 Task: Create a due date automation trigger when advanced on, on the tuesday of the week a card is due add fields without custom field "Resume" set to a number greater or equal to 1 and greater than 10 at 11:00 AM.
Action: Mouse moved to (1059, 98)
Screenshot: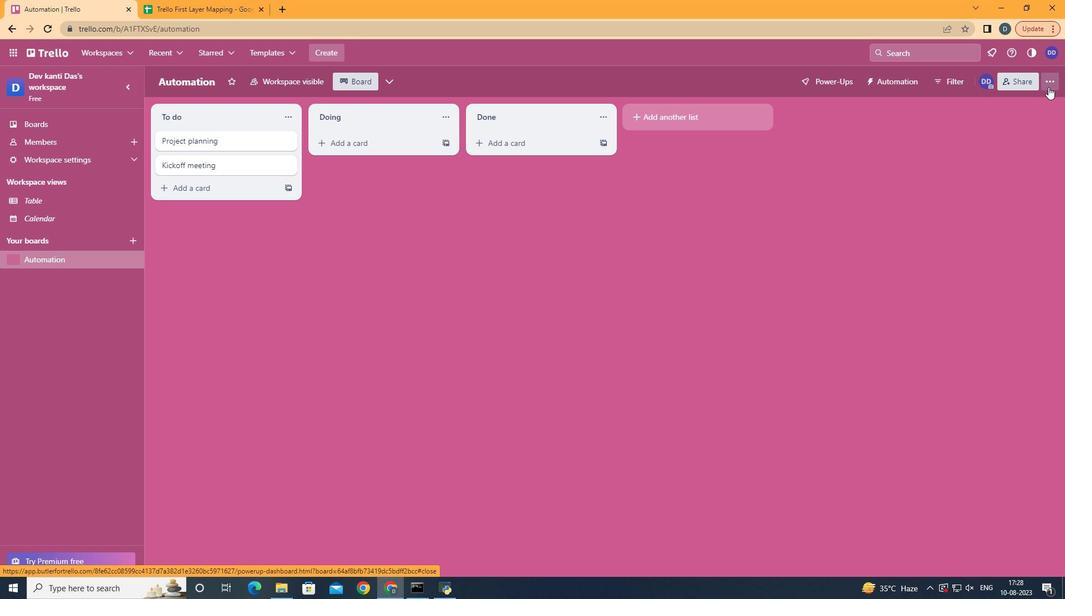 
Action: Mouse pressed left at (1059, 98)
Screenshot: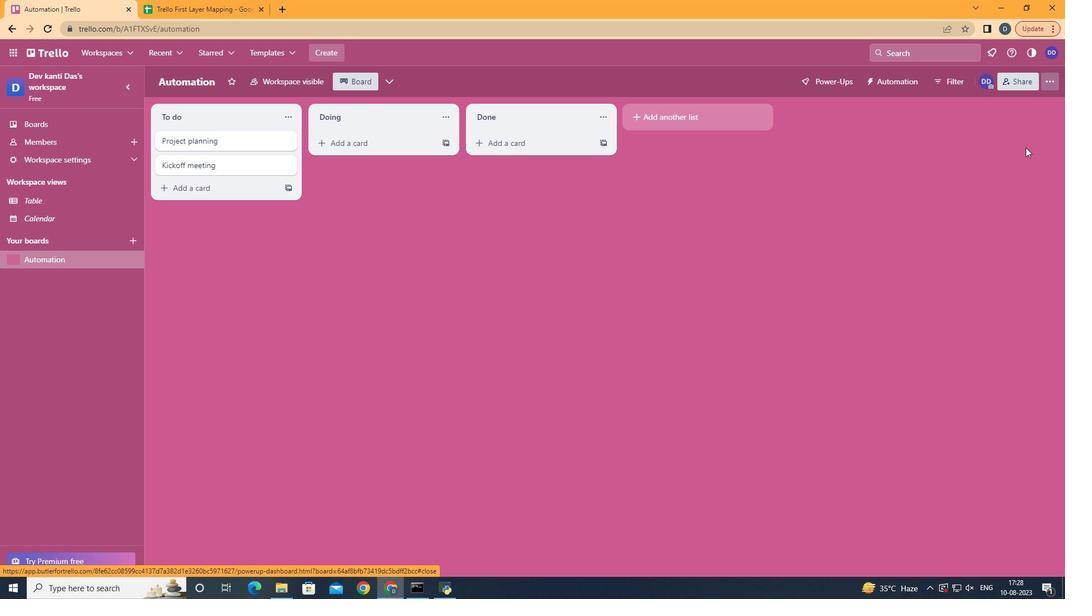 
Action: Mouse moved to (986, 251)
Screenshot: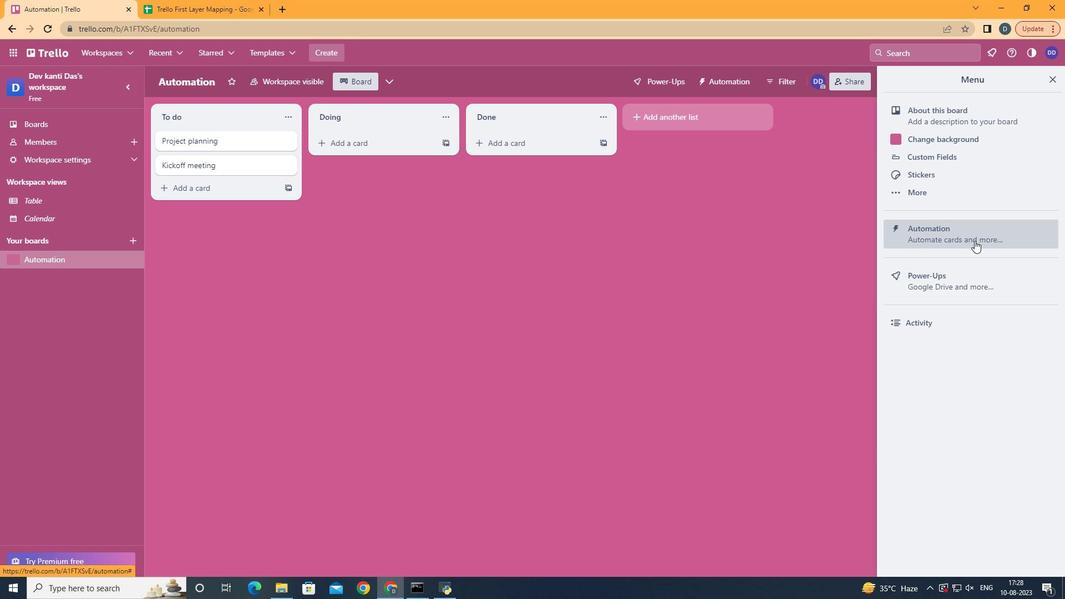 
Action: Mouse pressed left at (986, 251)
Screenshot: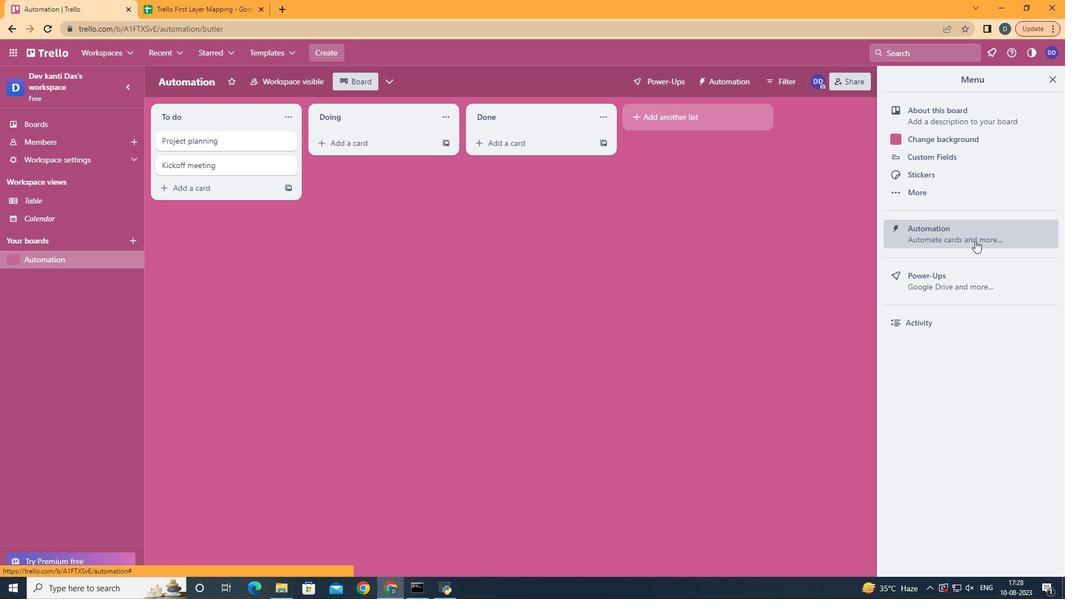 
Action: Mouse moved to (234, 237)
Screenshot: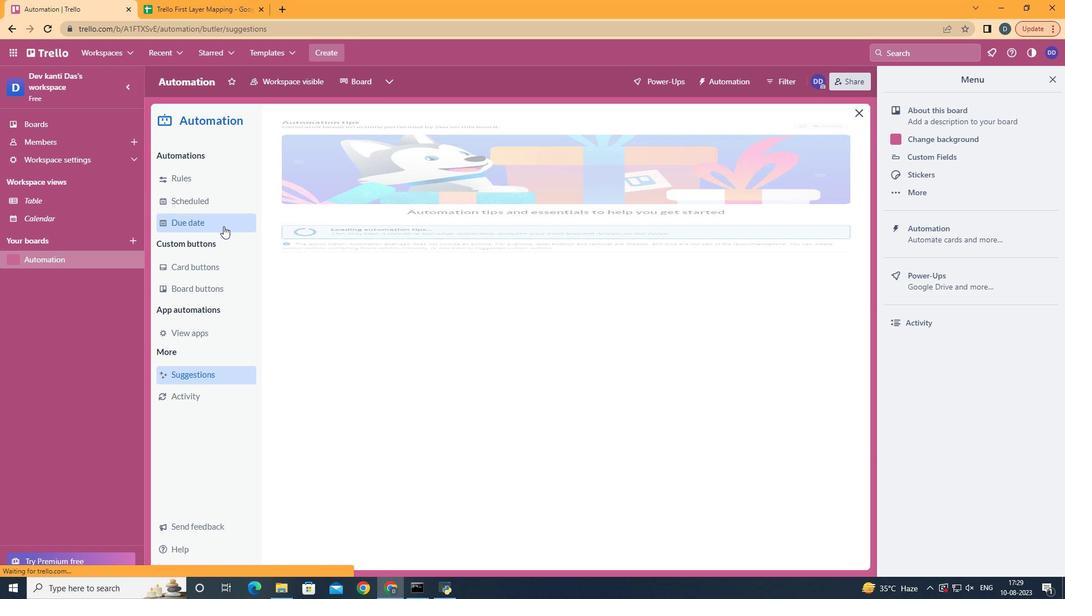 
Action: Mouse pressed left at (234, 237)
Screenshot: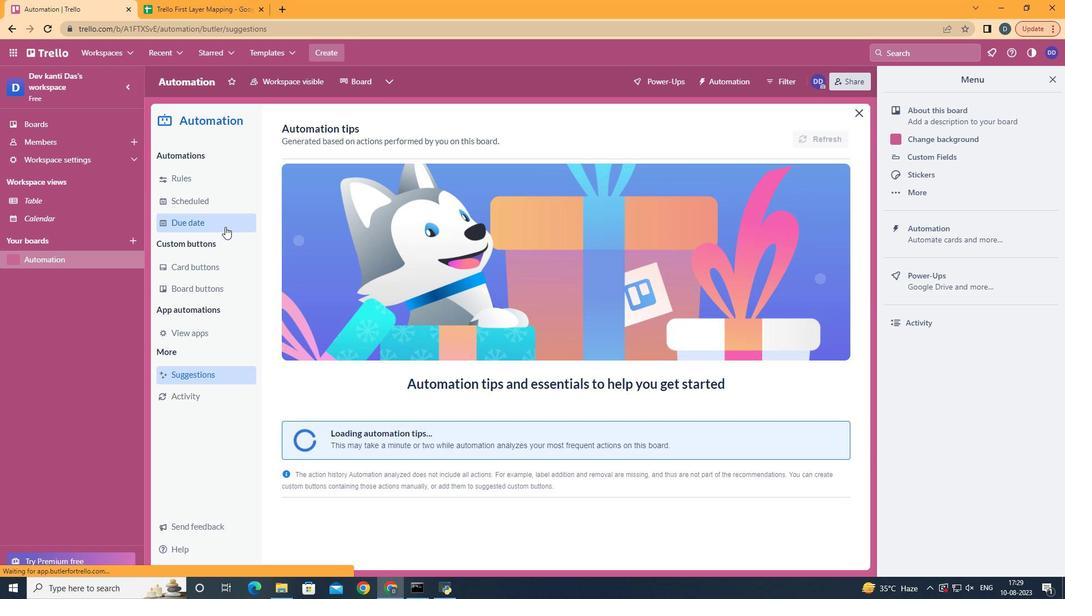 
Action: Mouse moved to (772, 145)
Screenshot: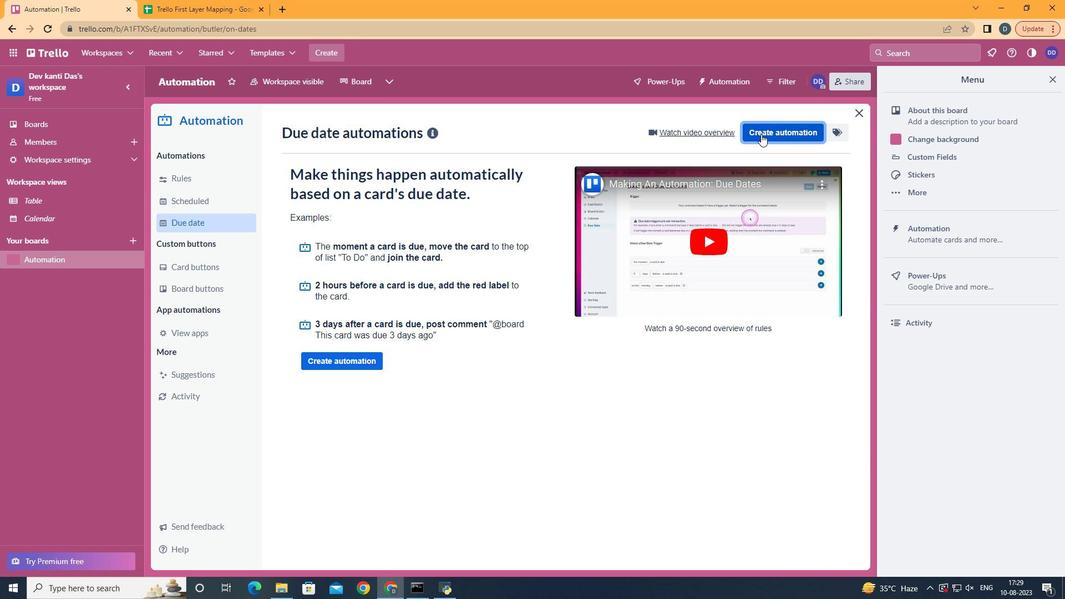 
Action: Mouse pressed left at (772, 145)
Screenshot: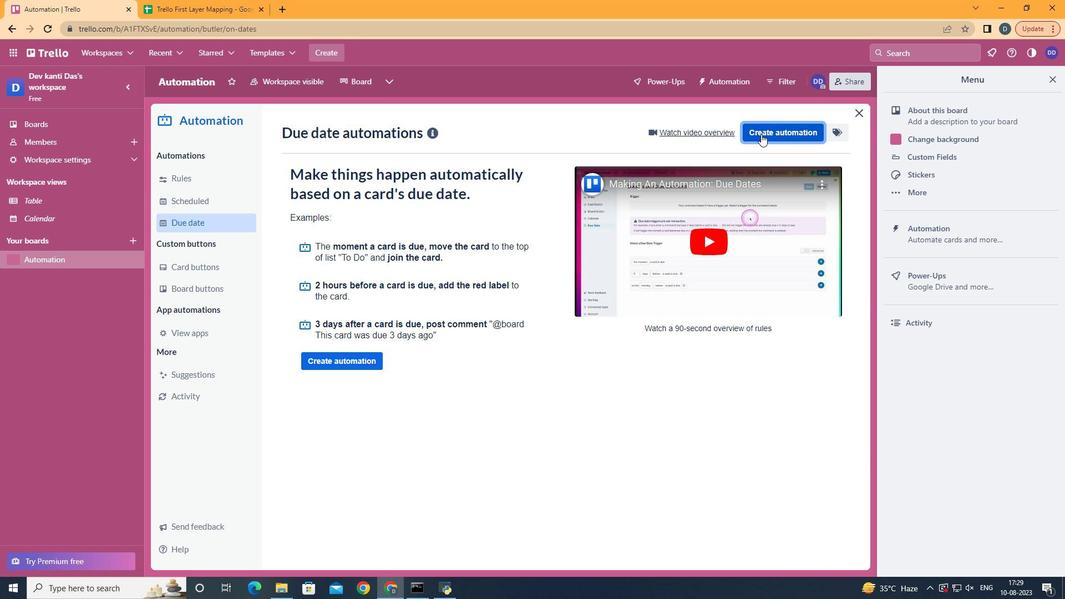 
Action: Mouse moved to (610, 241)
Screenshot: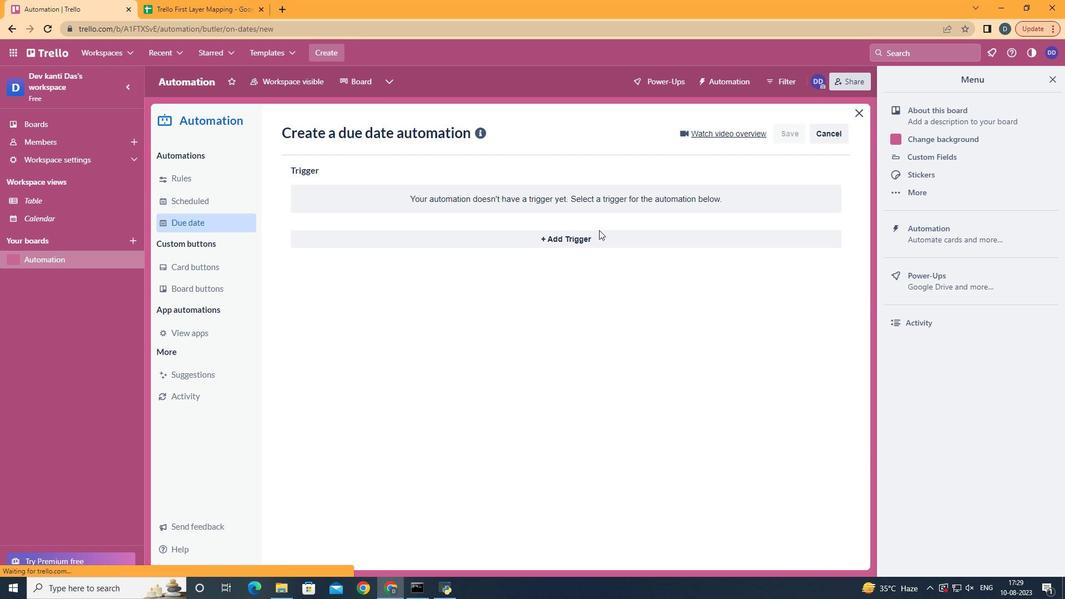 
Action: Mouse pressed left at (610, 241)
Screenshot: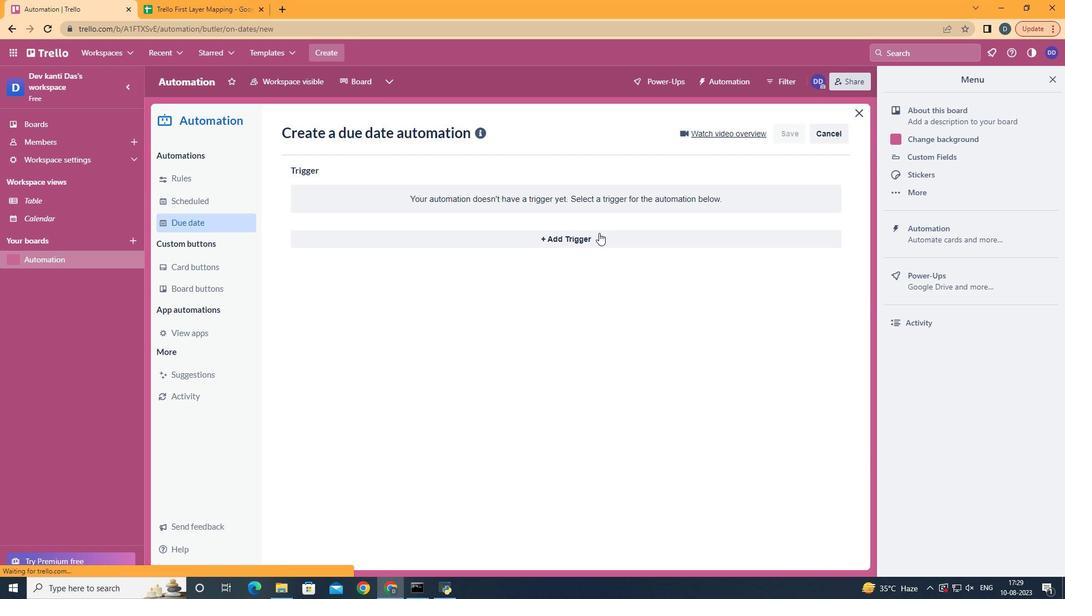 
Action: Mouse moved to (610, 244)
Screenshot: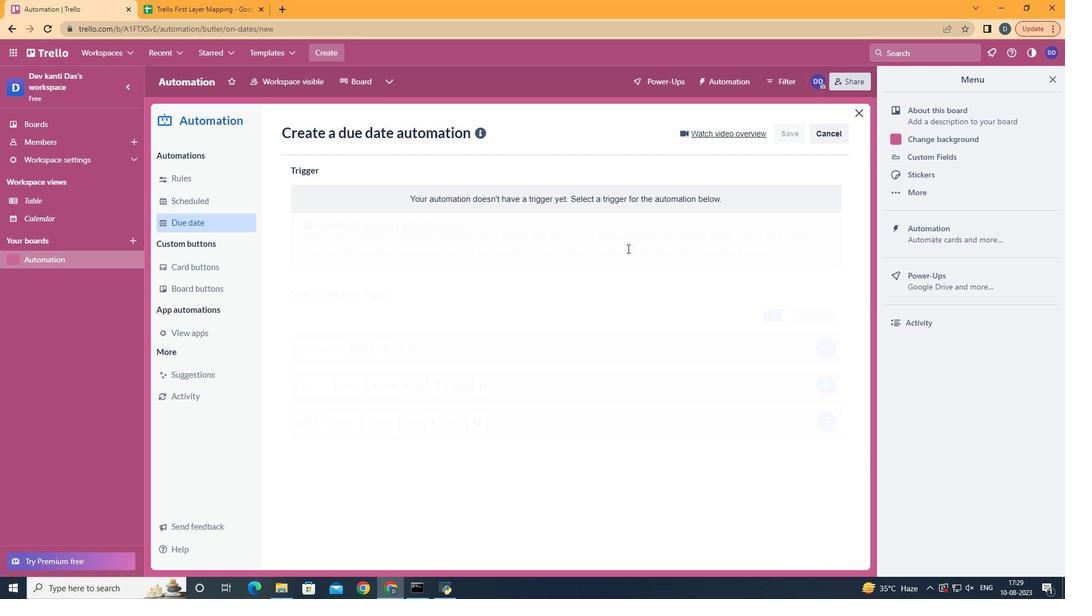 
Action: Mouse pressed left at (610, 244)
Screenshot: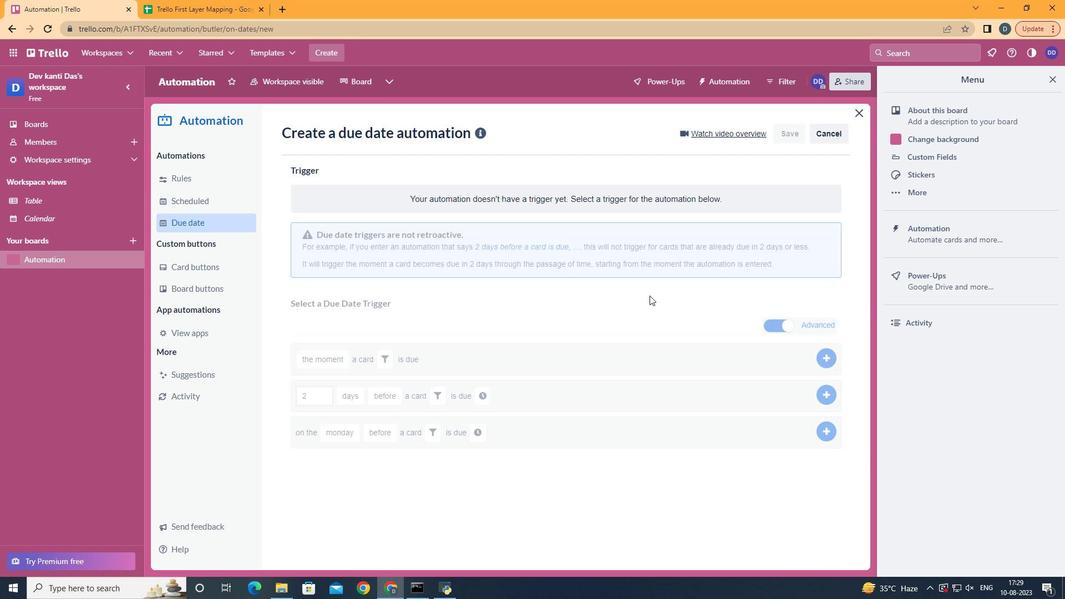 
Action: Mouse moved to (373, 327)
Screenshot: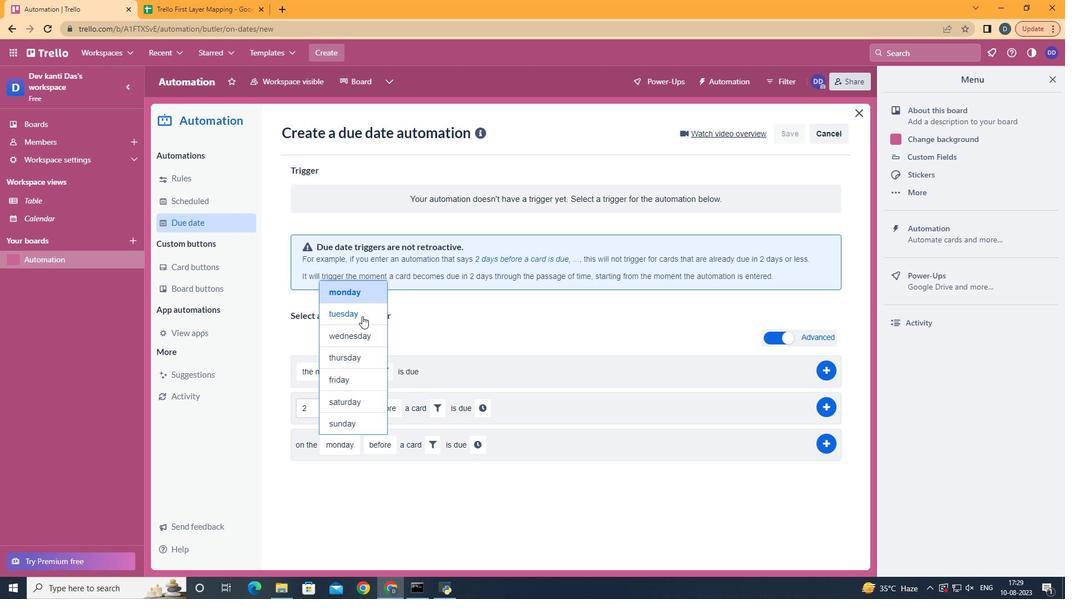 
Action: Mouse pressed left at (373, 327)
Screenshot: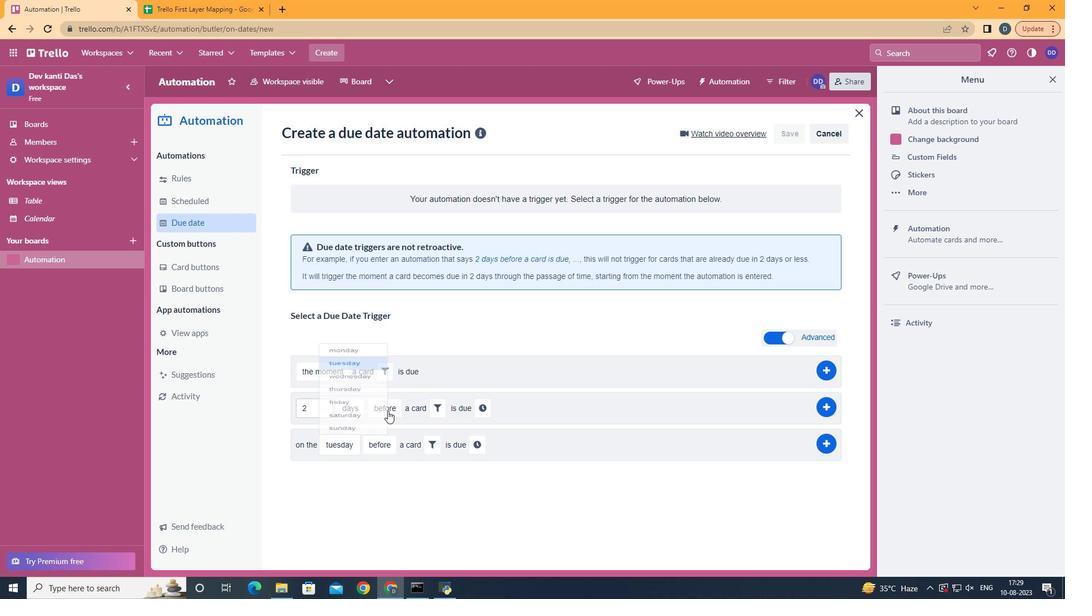 
Action: Mouse moved to (410, 524)
Screenshot: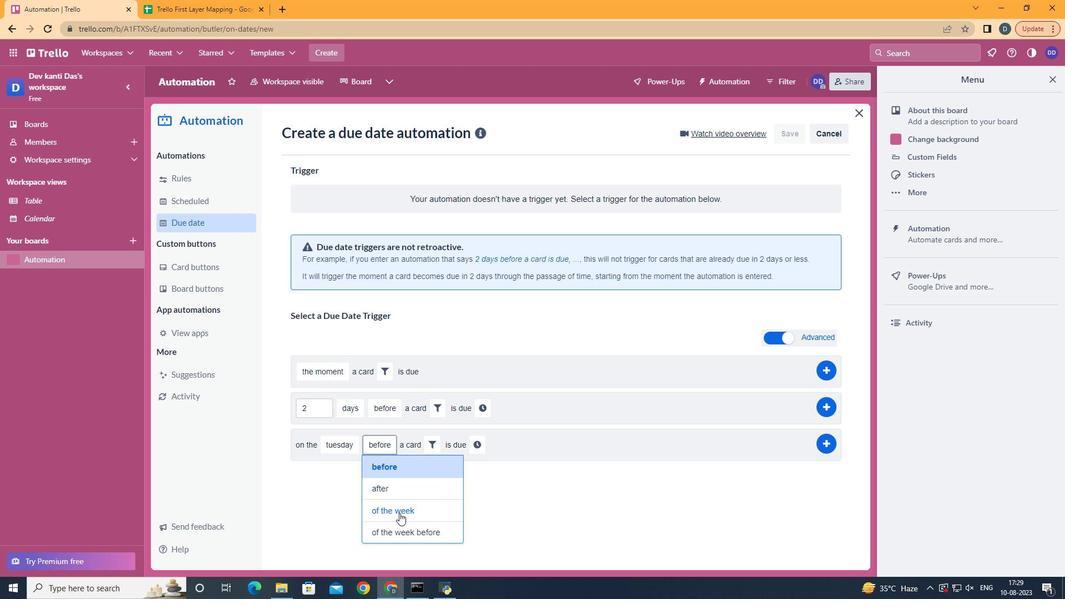 
Action: Mouse pressed left at (410, 524)
Screenshot: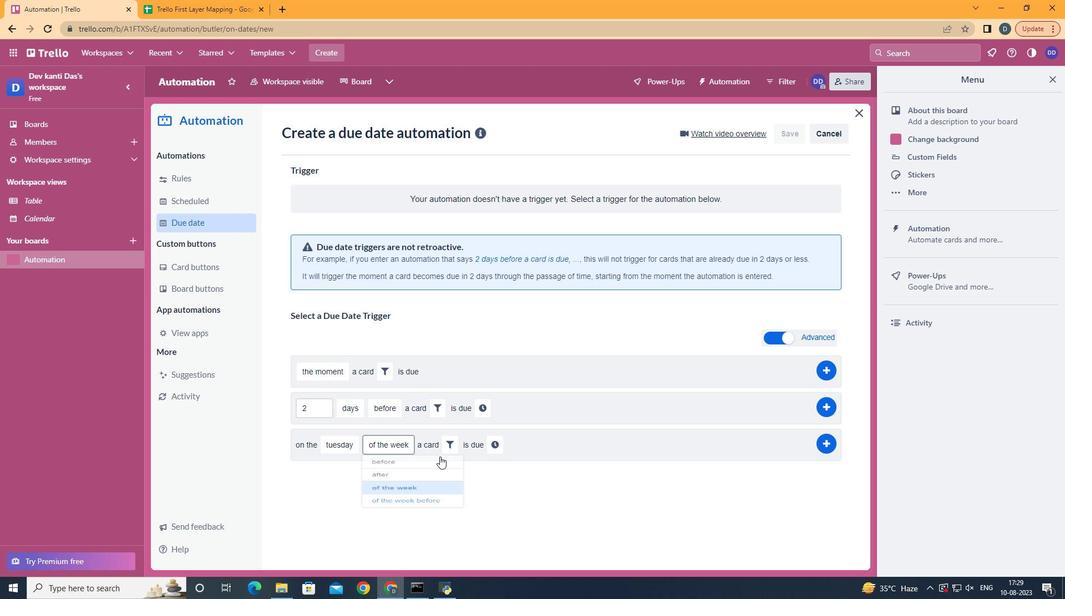 
Action: Mouse moved to (457, 453)
Screenshot: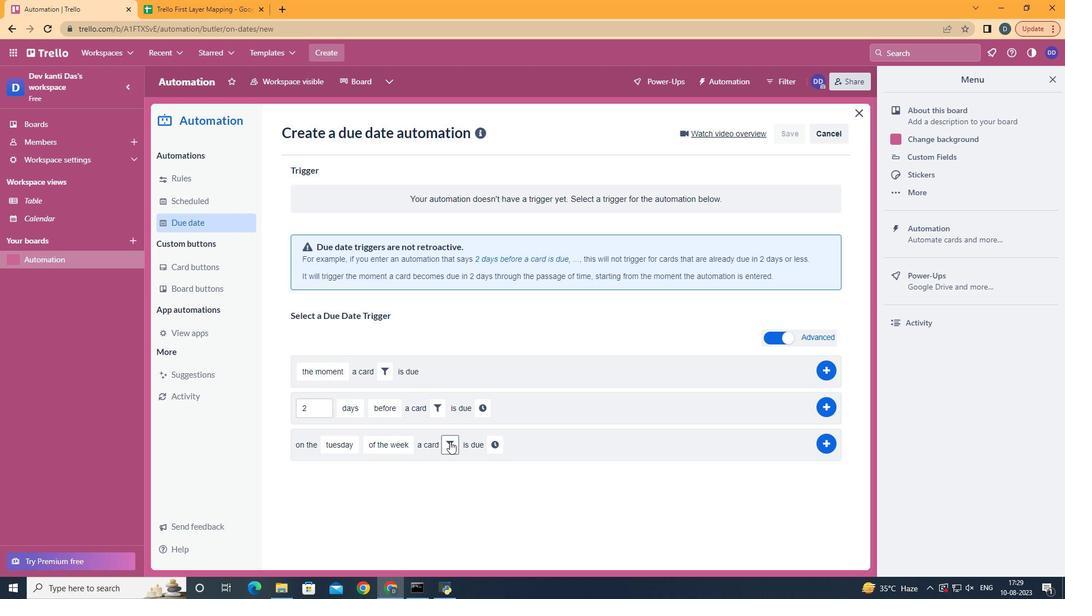
Action: Mouse pressed left at (457, 453)
Screenshot: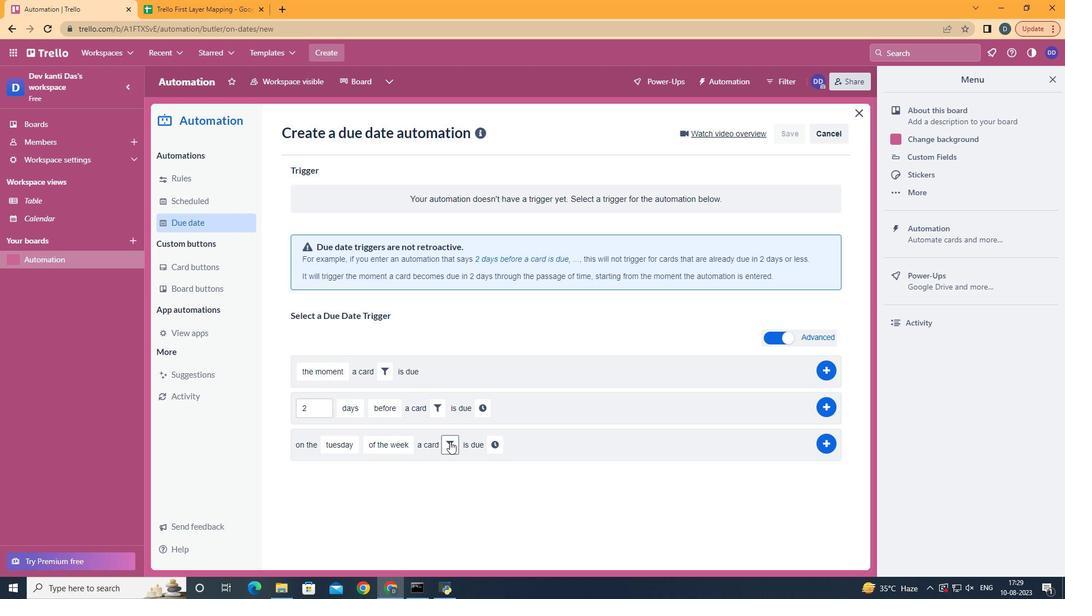 
Action: Mouse moved to (638, 488)
Screenshot: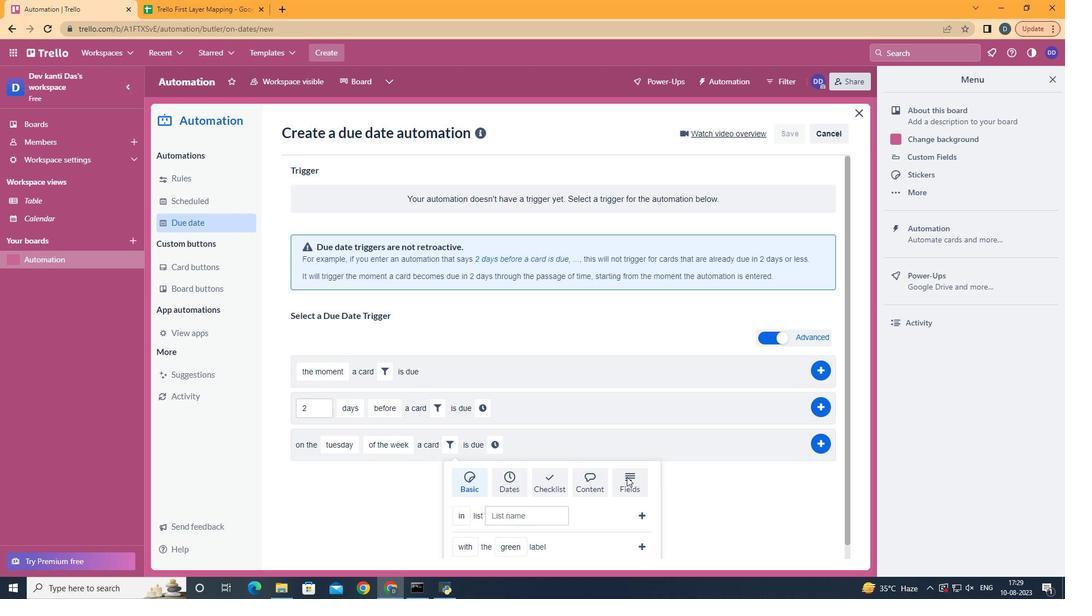 
Action: Mouse pressed left at (638, 488)
Screenshot: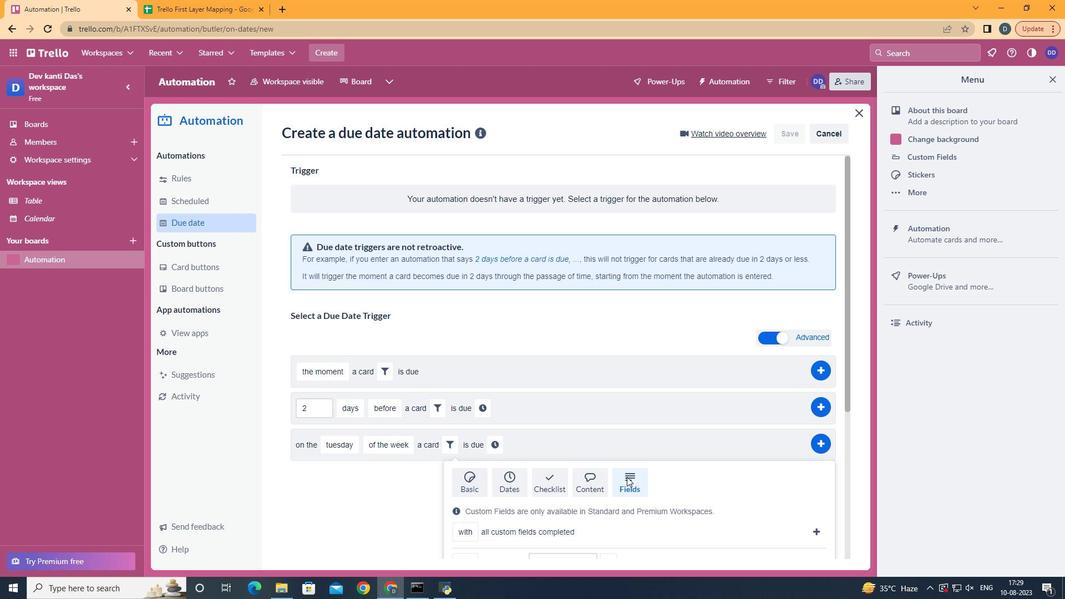 
Action: Mouse scrolled (638, 487) with delta (0, 0)
Screenshot: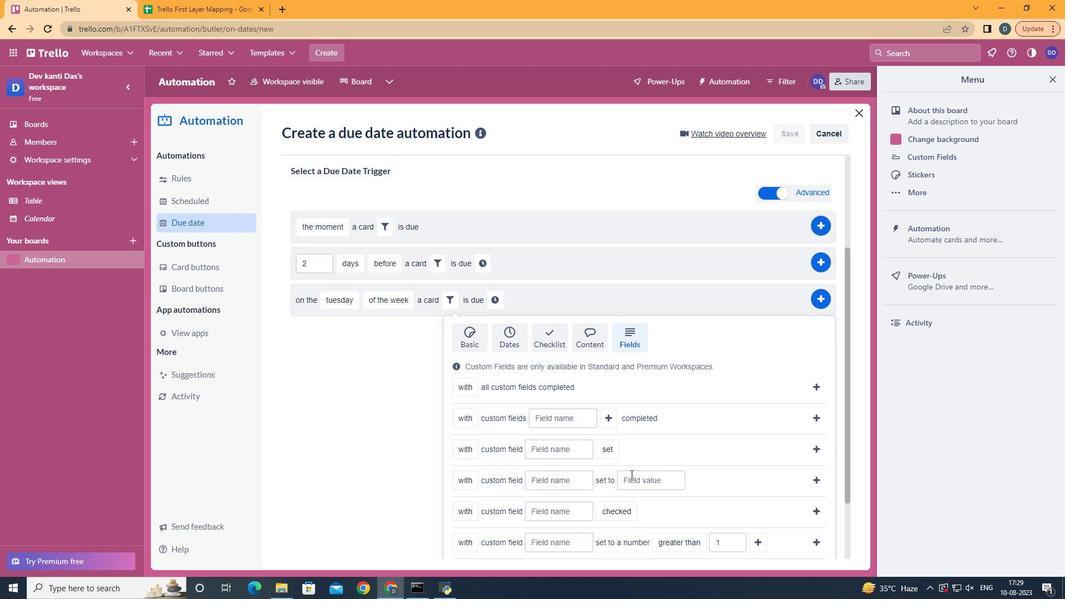 
Action: Mouse scrolled (638, 487) with delta (0, 0)
Screenshot: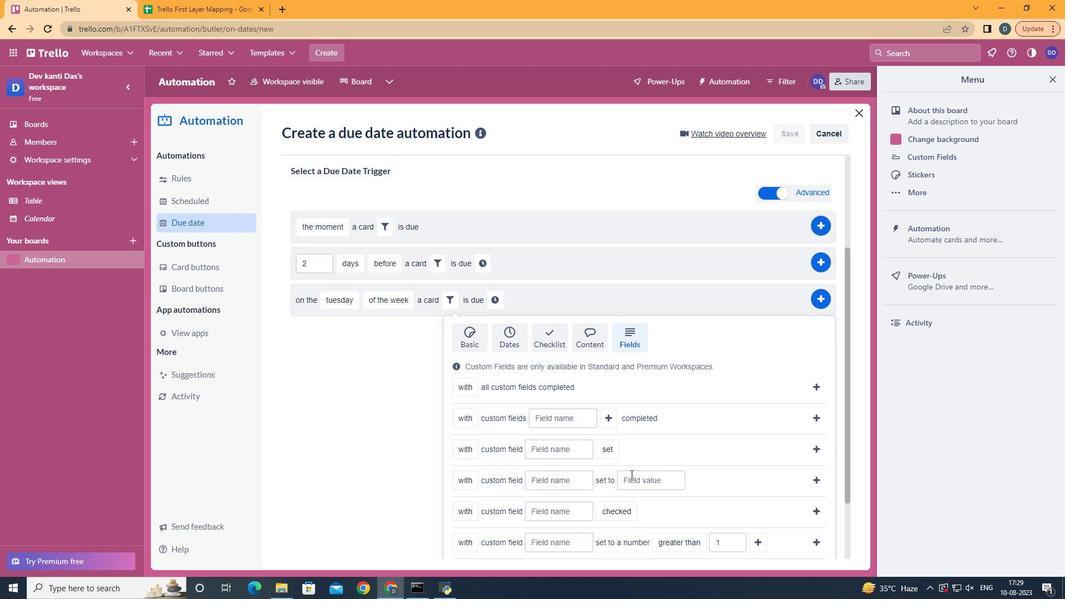 
Action: Mouse scrolled (638, 487) with delta (0, 0)
Screenshot: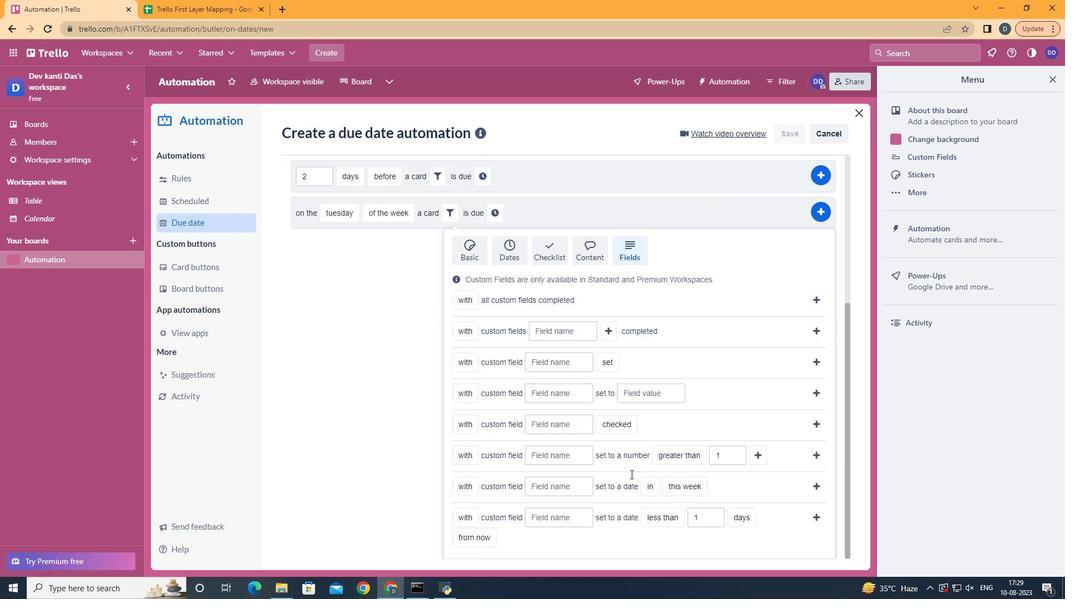 
Action: Mouse scrolled (638, 487) with delta (0, 0)
Screenshot: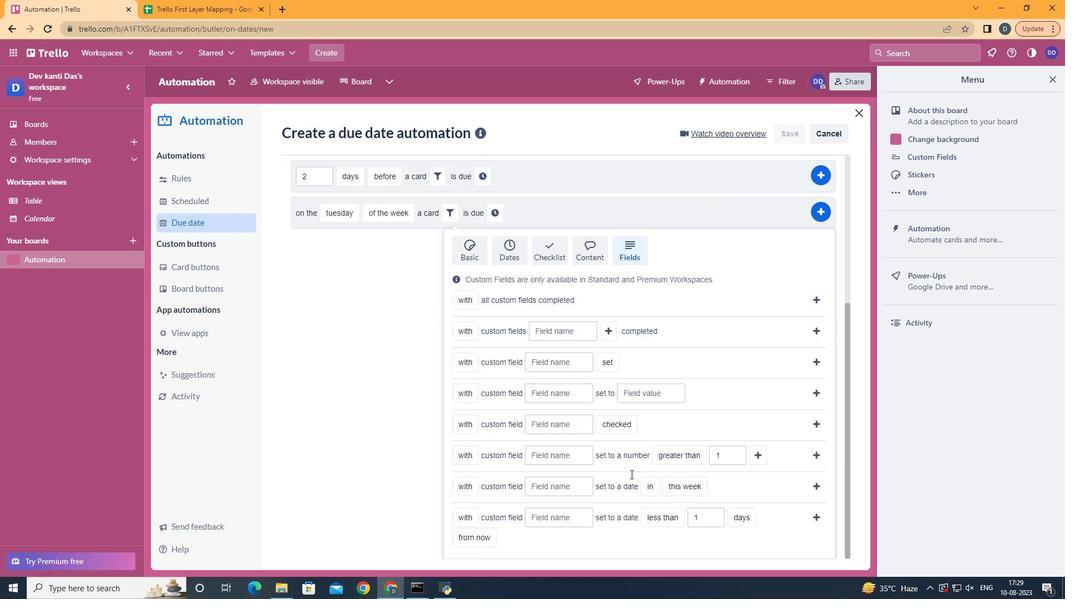 
Action: Mouse scrolled (638, 487) with delta (0, 0)
Screenshot: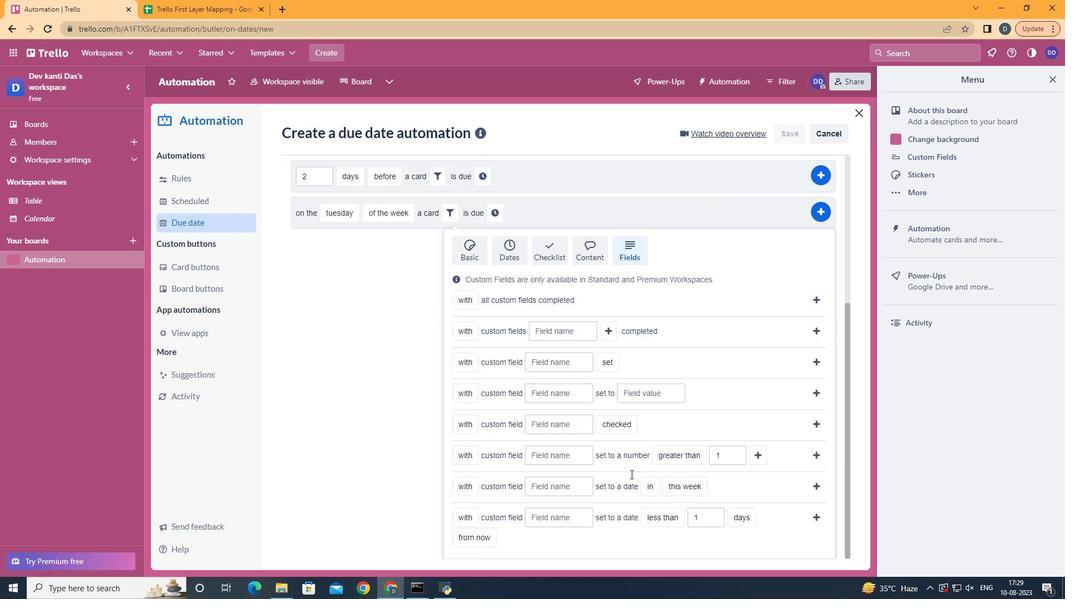 
Action: Mouse moved to (489, 508)
Screenshot: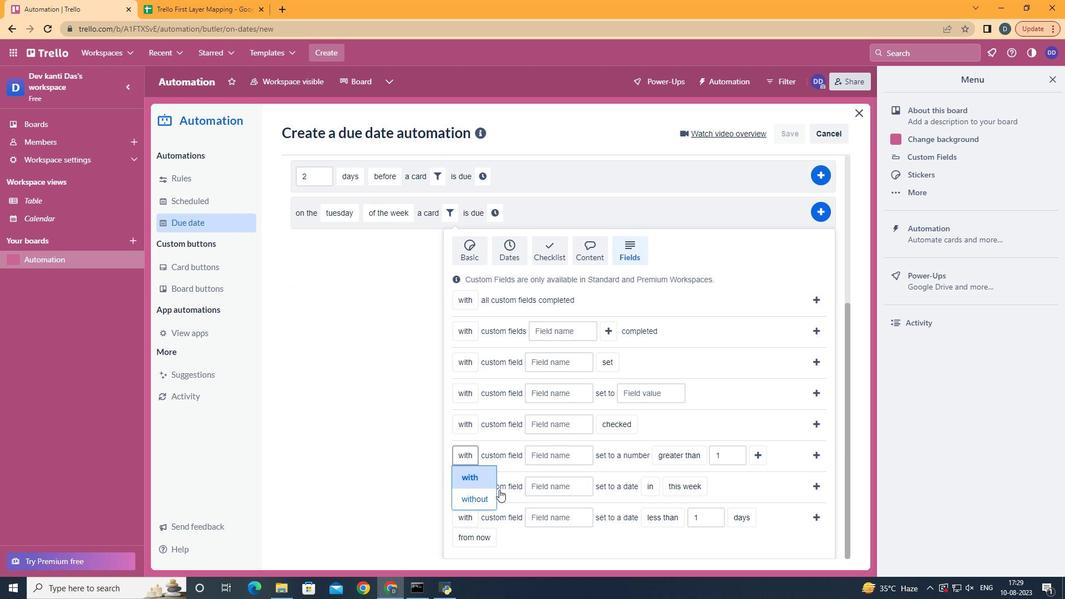 
Action: Mouse pressed left at (489, 508)
Screenshot: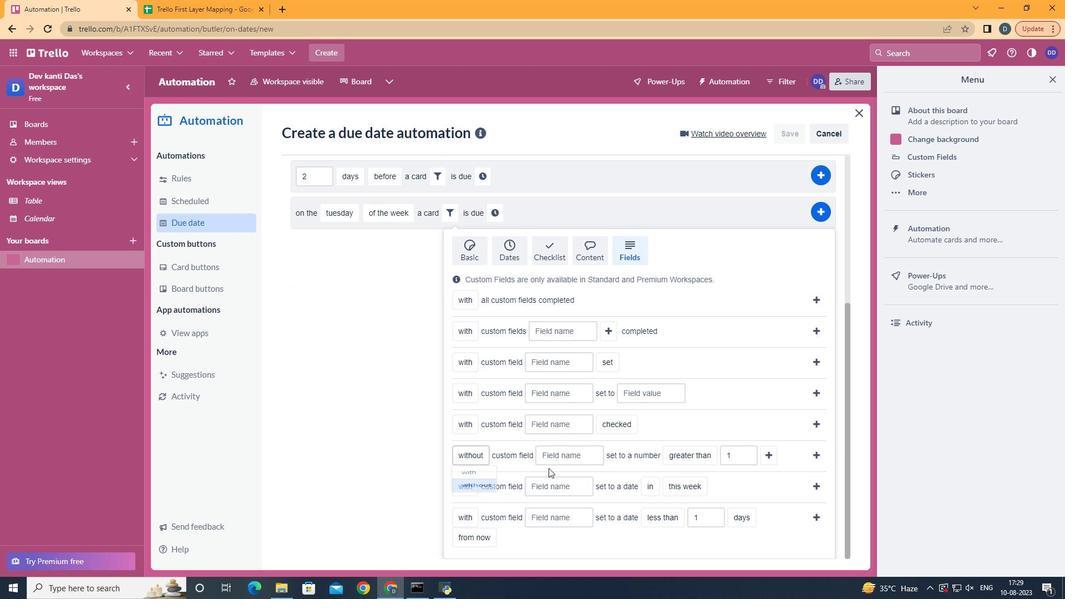 
Action: Mouse moved to (568, 476)
Screenshot: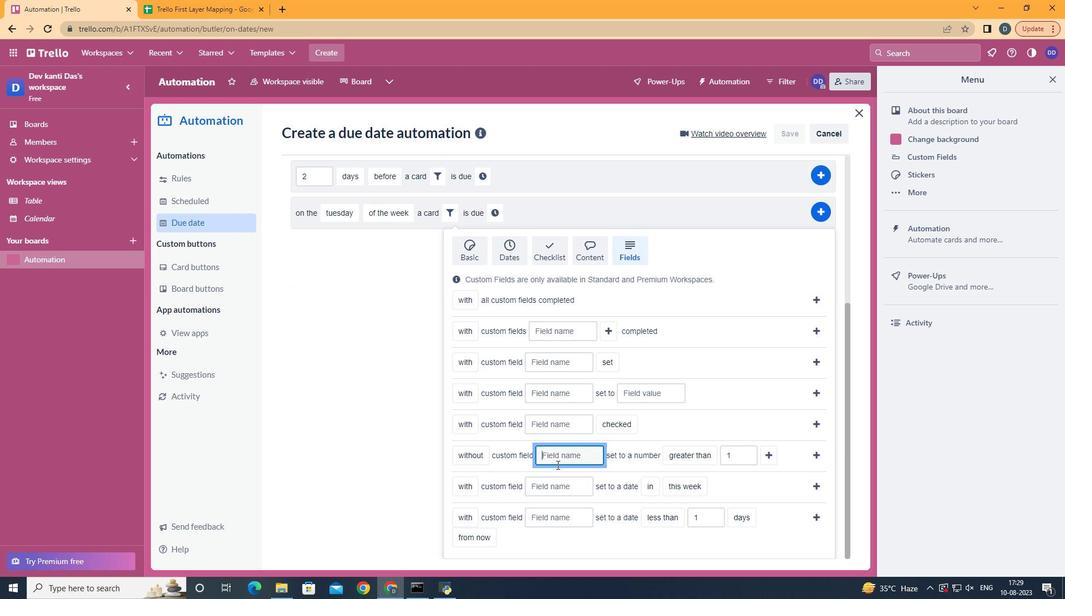 
Action: Mouse pressed left at (568, 476)
Screenshot: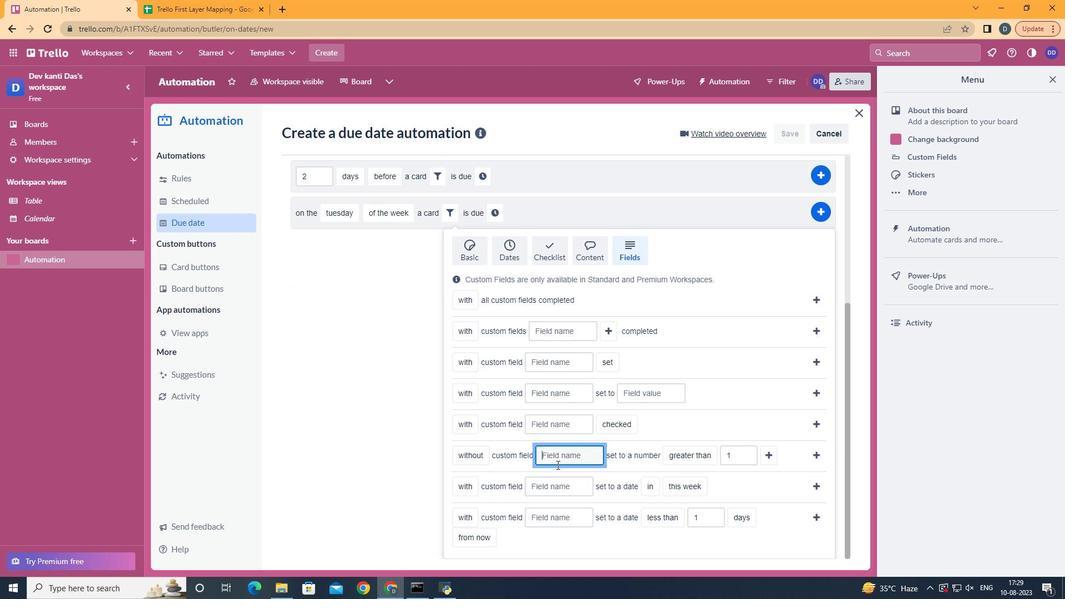
Action: Key pressed <Key.shift>Resume
Screenshot: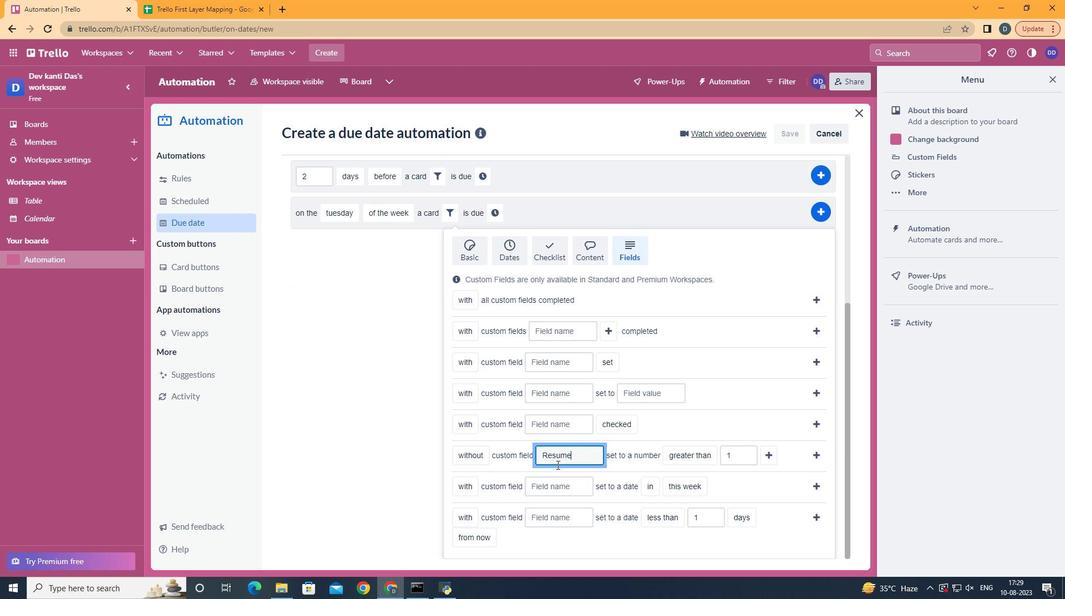 
Action: Mouse moved to (710, 503)
Screenshot: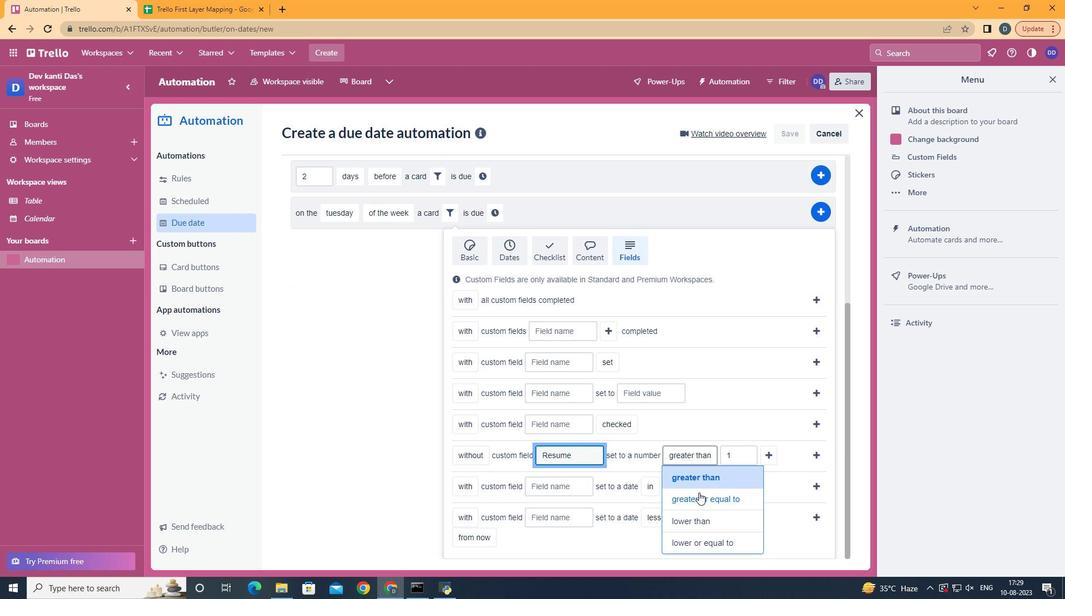 
Action: Mouse pressed left at (710, 503)
Screenshot: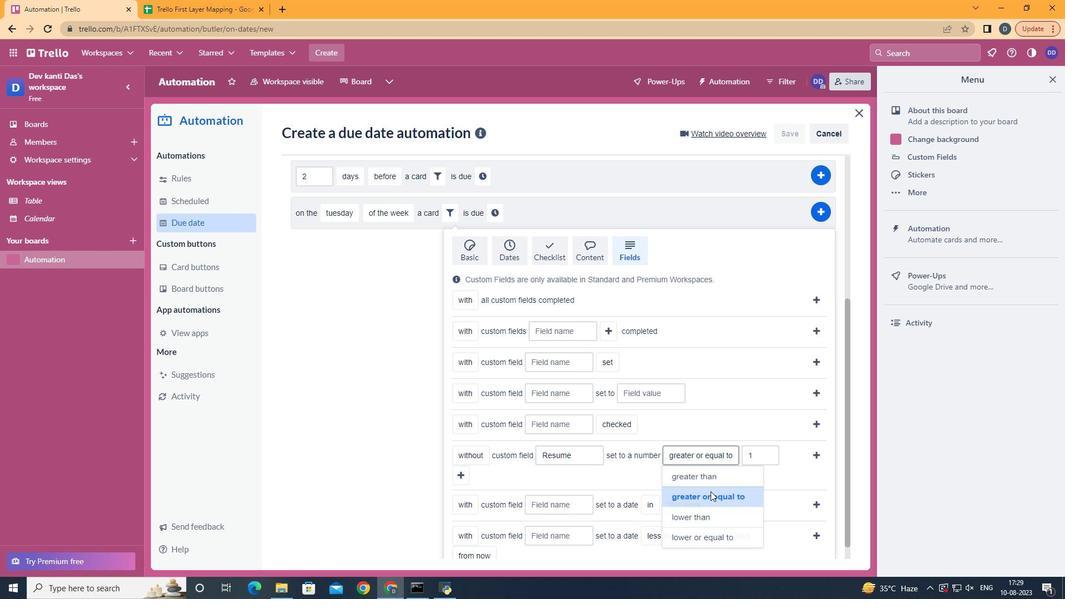 
Action: Mouse moved to (473, 484)
Screenshot: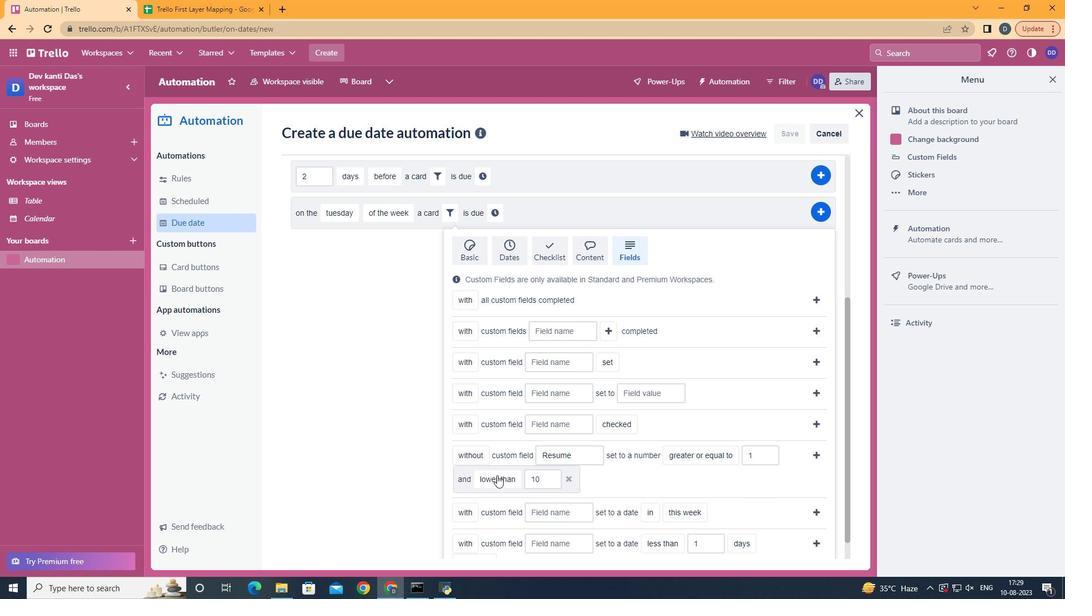 
Action: Mouse pressed left at (473, 484)
Screenshot: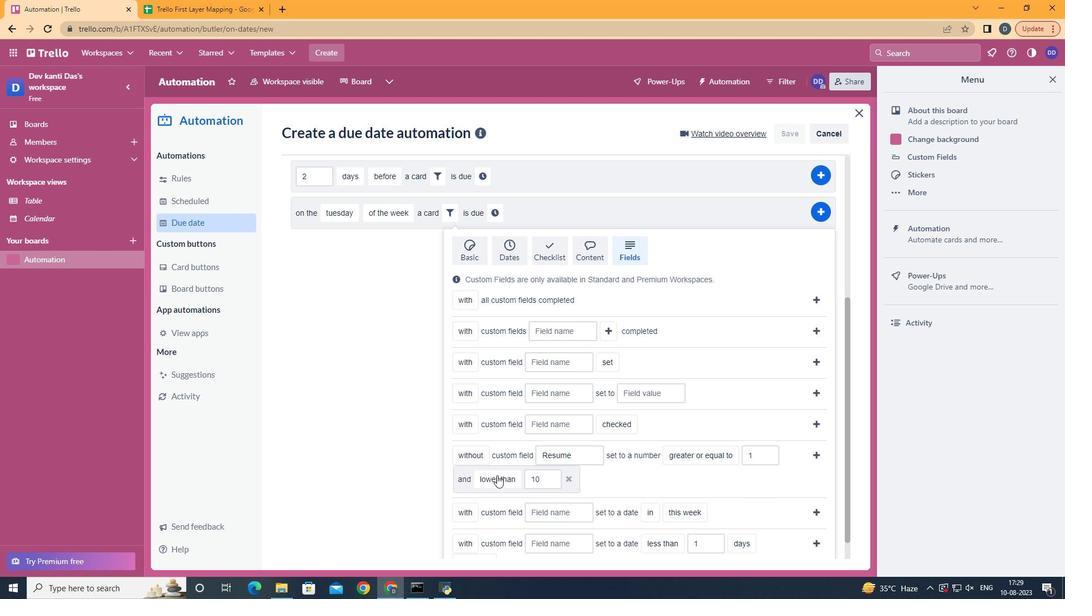
Action: Mouse moved to (531, 450)
Screenshot: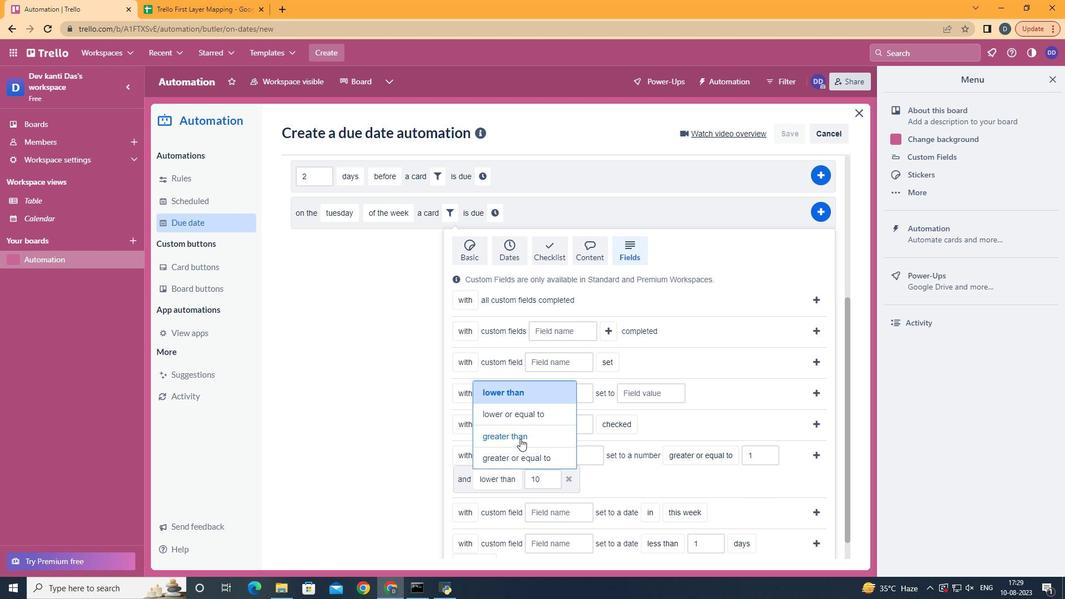 
Action: Mouse pressed left at (531, 450)
Screenshot: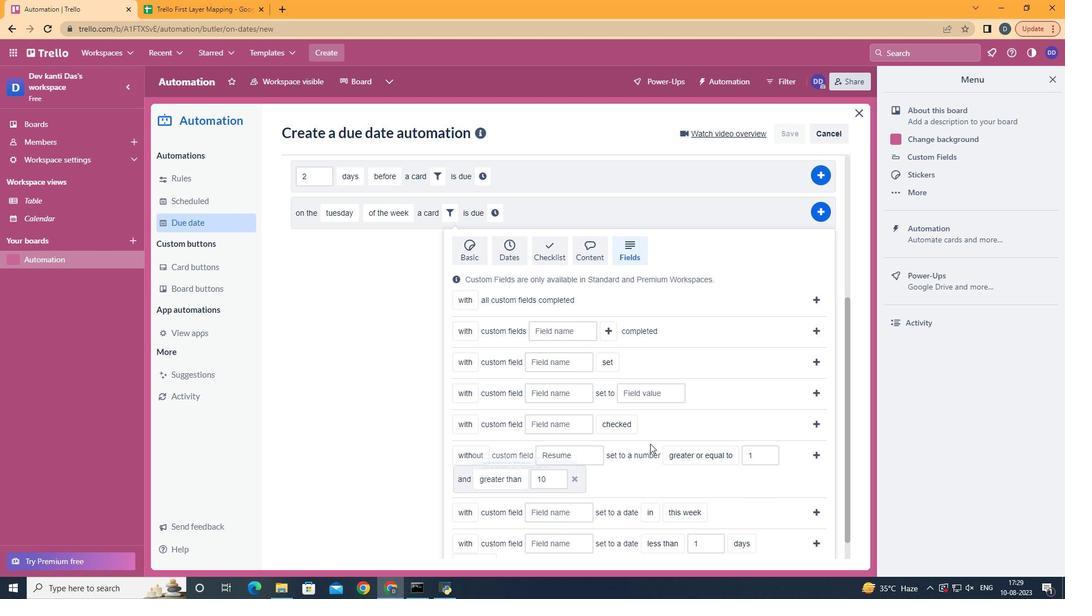 
Action: Mouse moved to (824, 467)
Screenshot: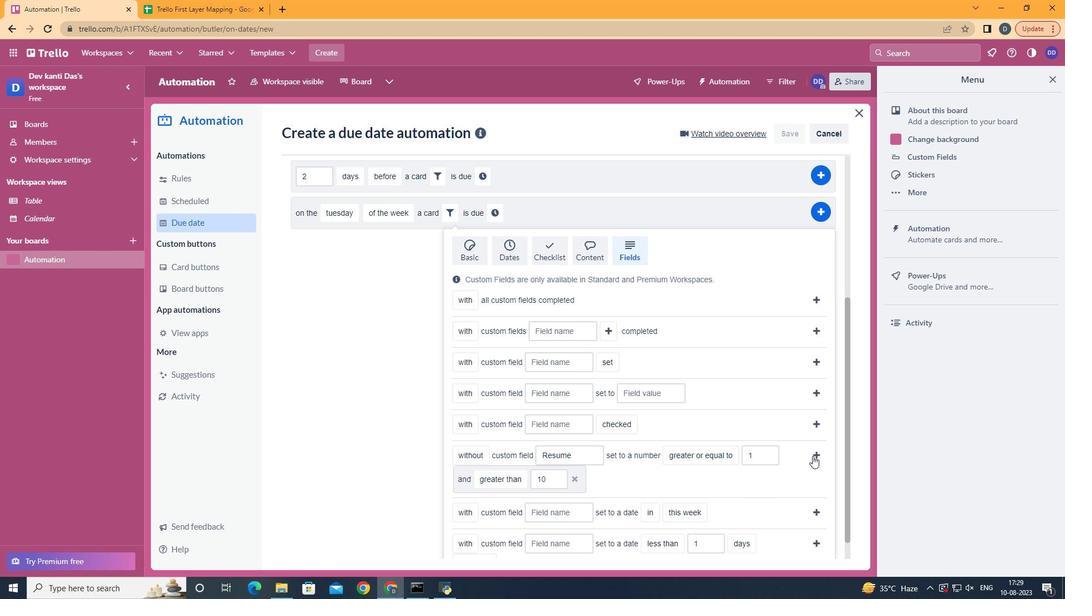 
Action: Mouse pressed left at (824, 467)
Screenshot: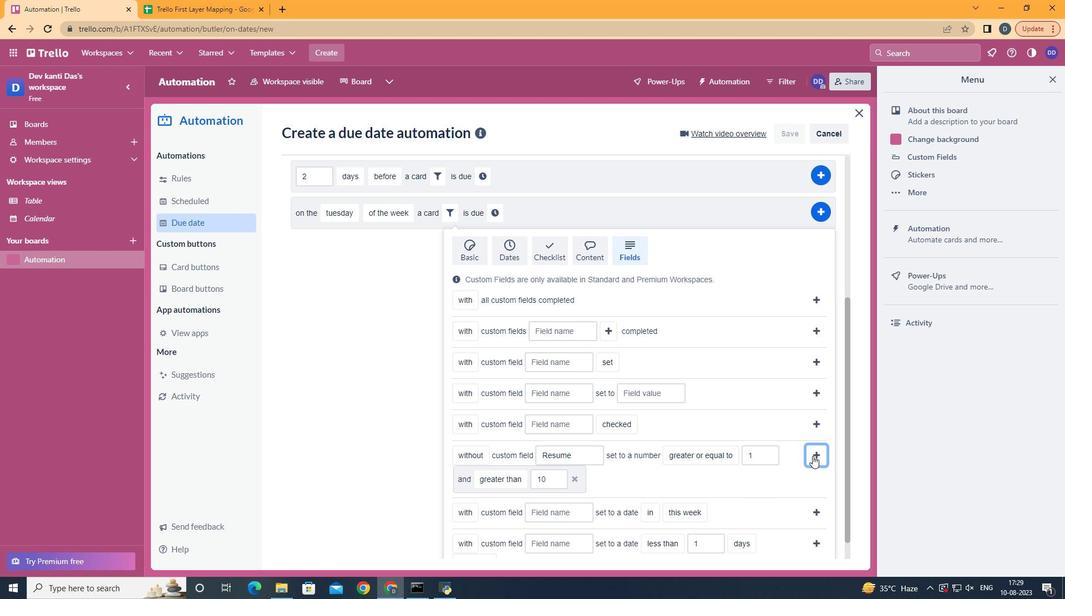 
Action: Mouse moved to (336, 475)
Screenshot: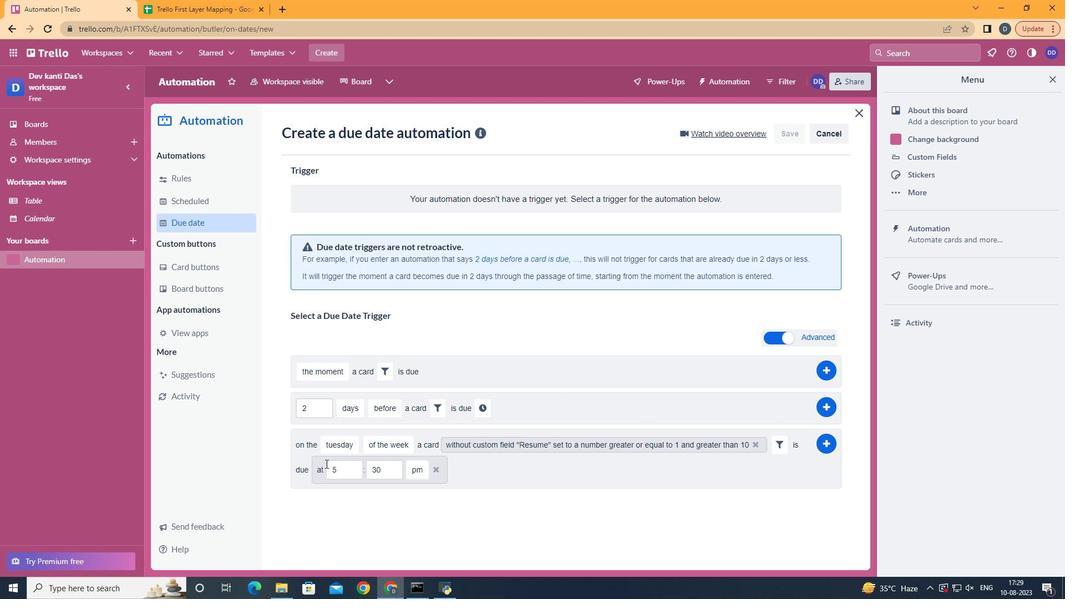 
Action: Mouse pressed left at (336, 475)
Screenshot: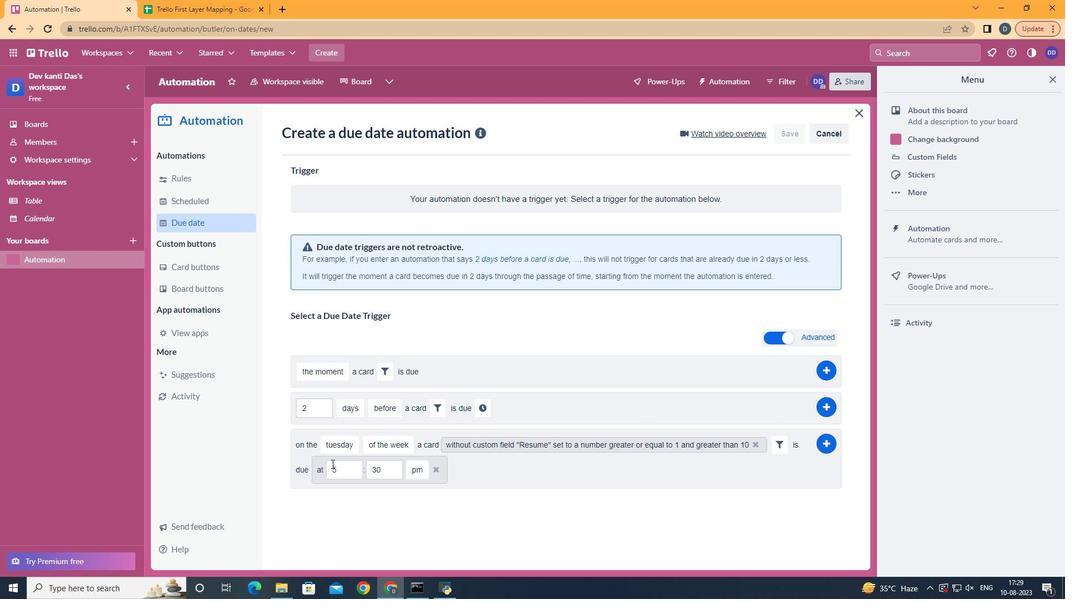 
Action: Mouse moved to (353, 475)
Screenshot: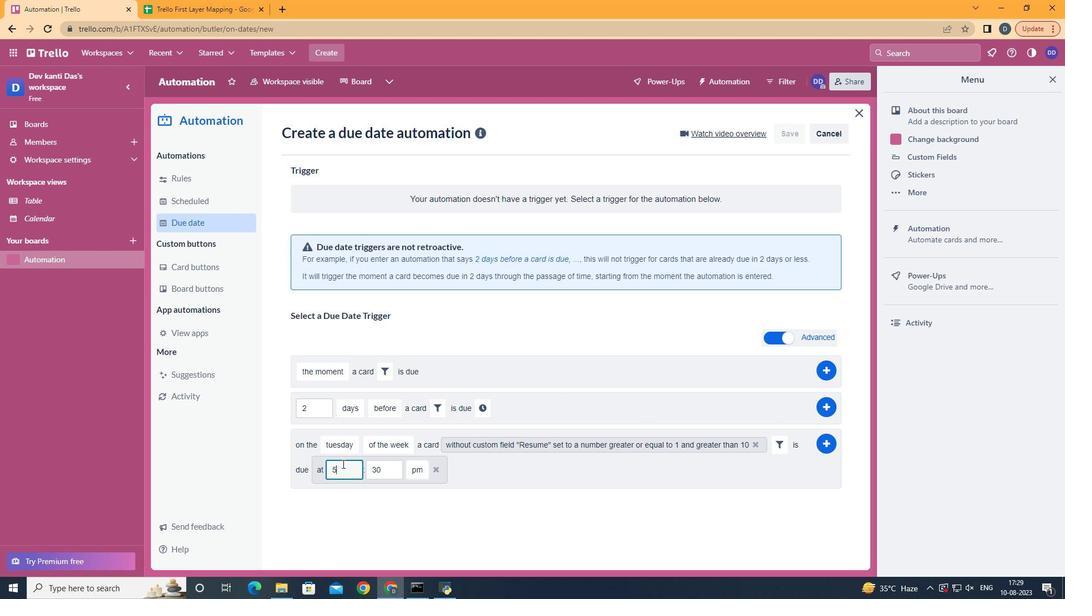 
Action: Mouse pressed left at (353, 475)
Screenshot: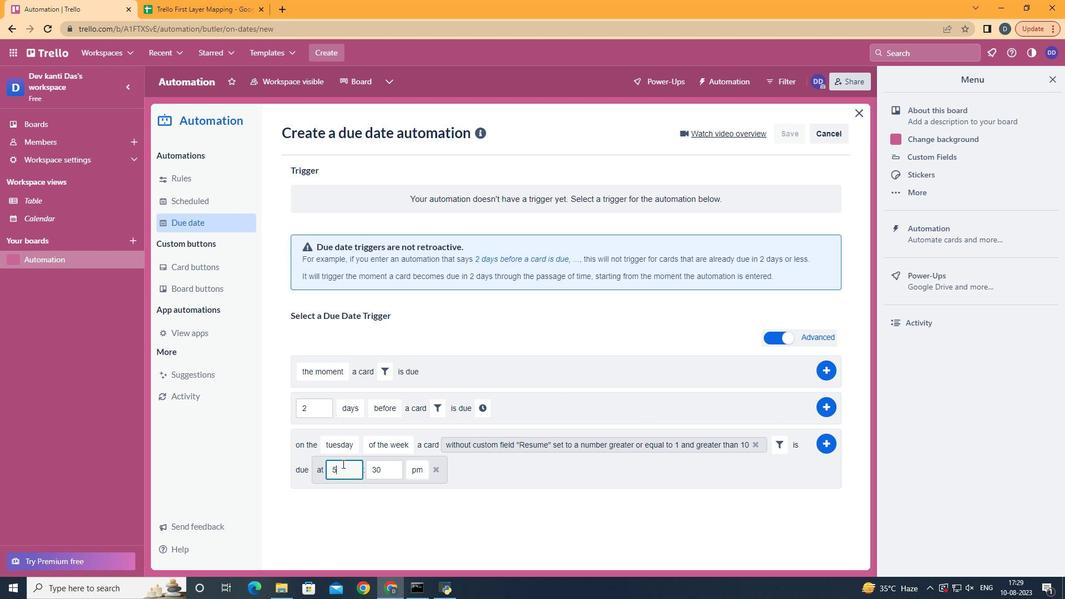 
Action: Key pressed <Key.backspace>11
Screenshot: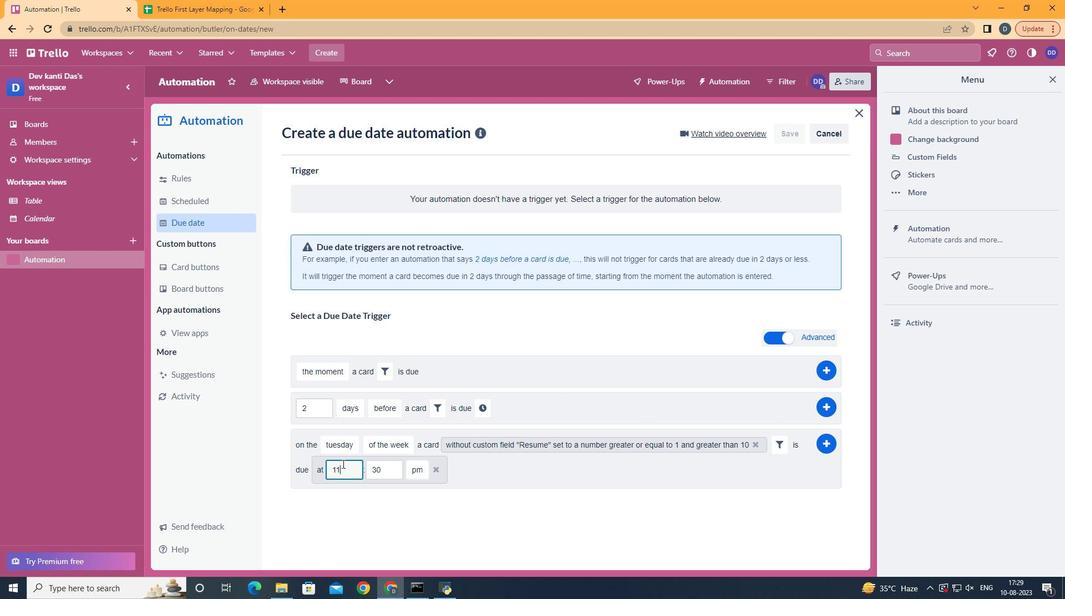 
Action: Mouse moved to (406, 478)
Screenshot: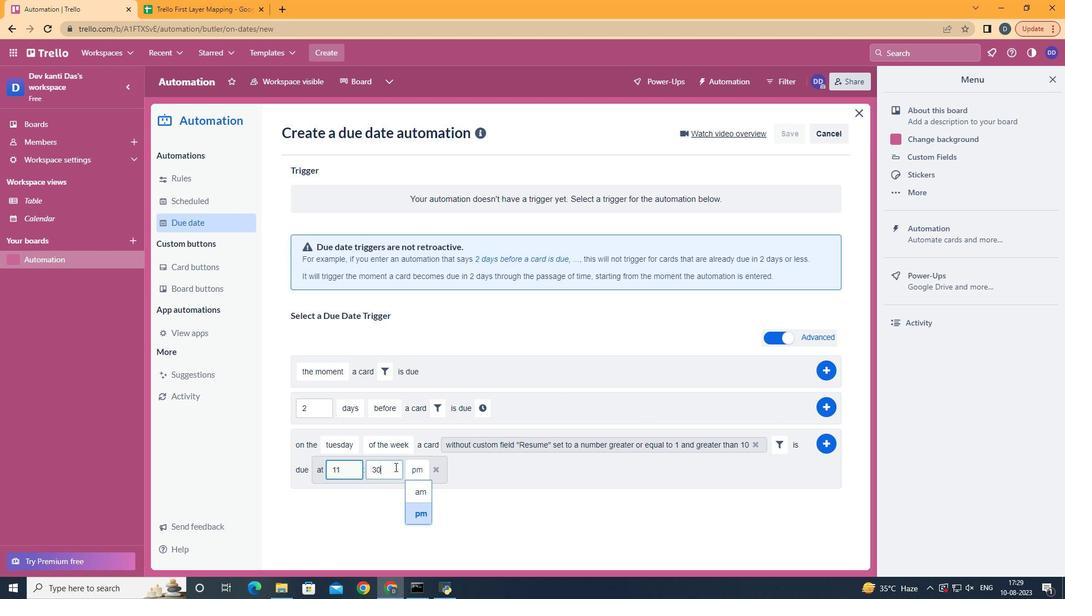 
Action: Mouse pressed left at (406, 478)
Screenshot: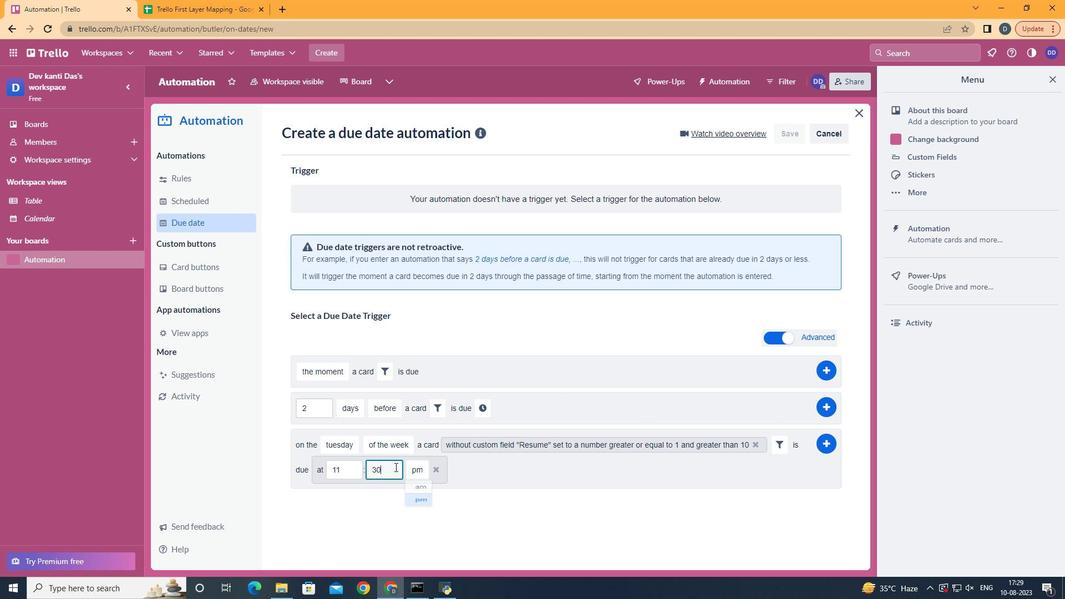 
Action: Key pressed <Key.backspace><Key.backspace>00
Screenshot: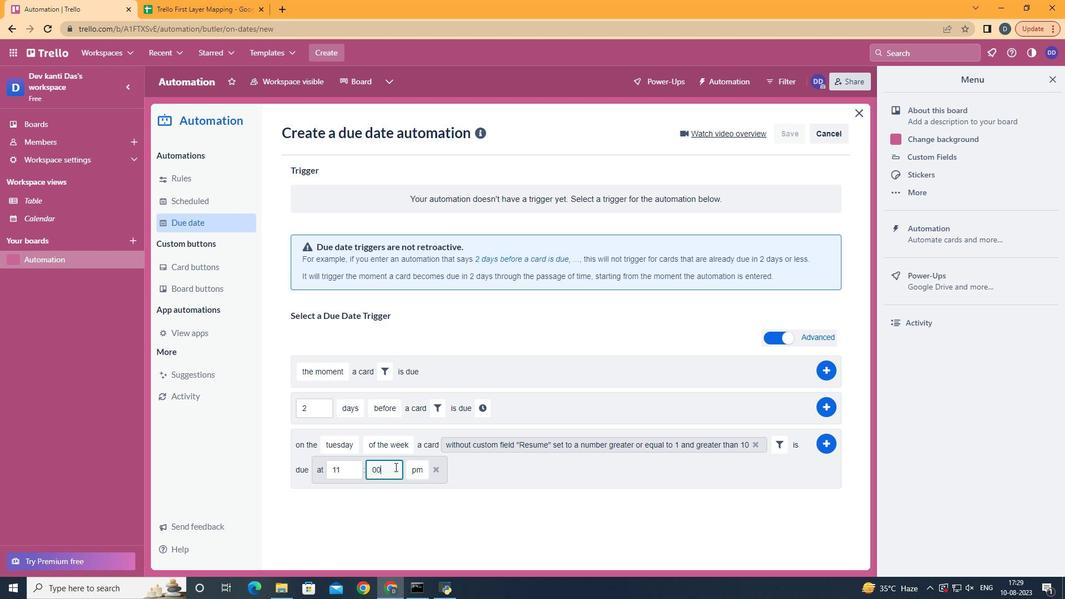 
Action: Mouse moved to (434, 497)
Screenshot: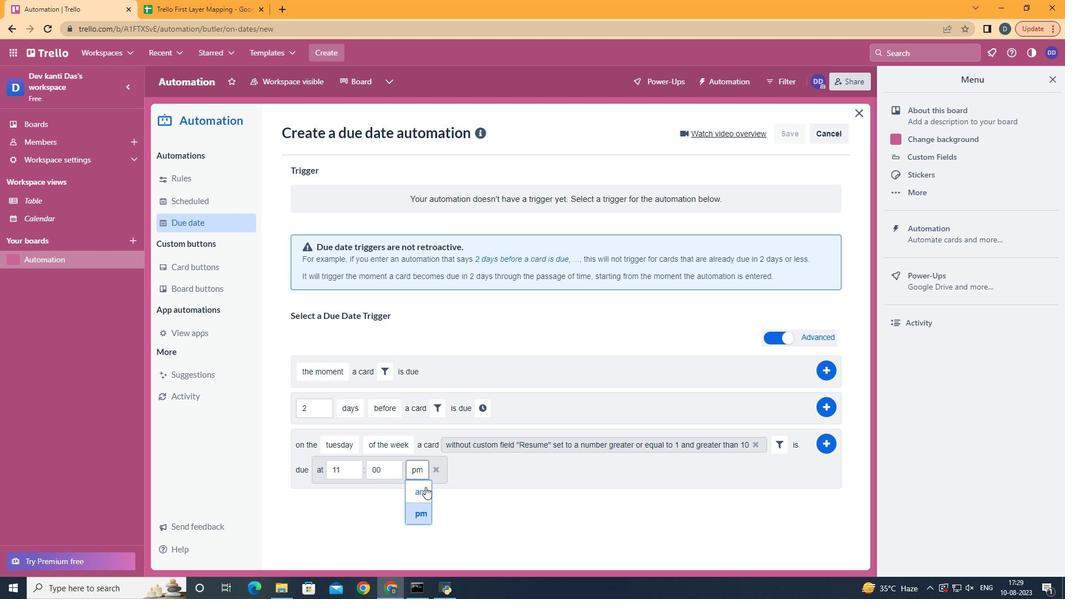
Action: Mouse pressed left at (434, 497)
Screenshot: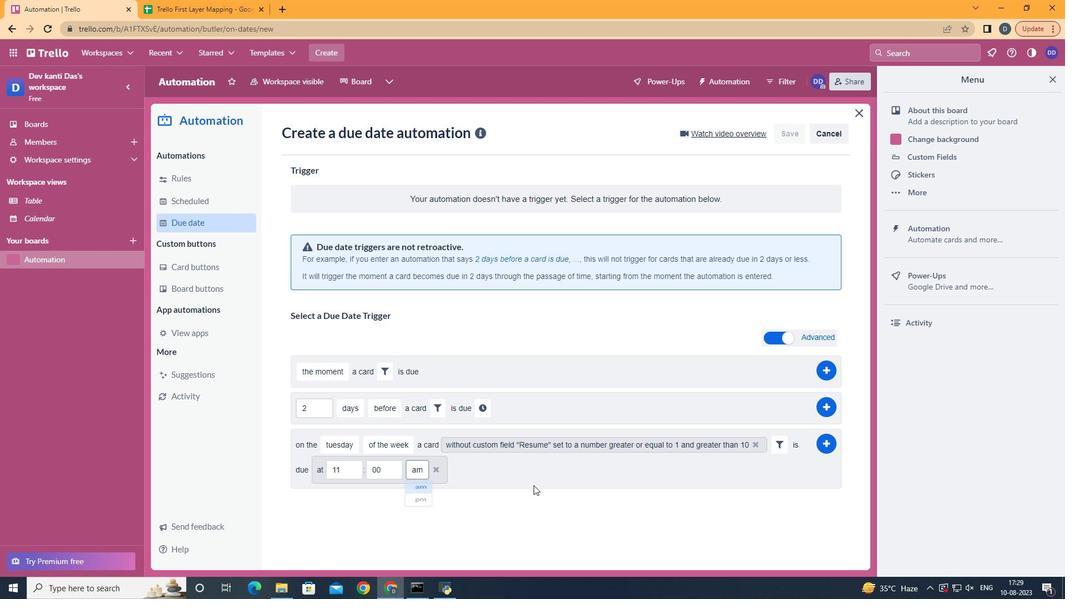 
Action: Mouse moved to (844, 448)
Screenshot: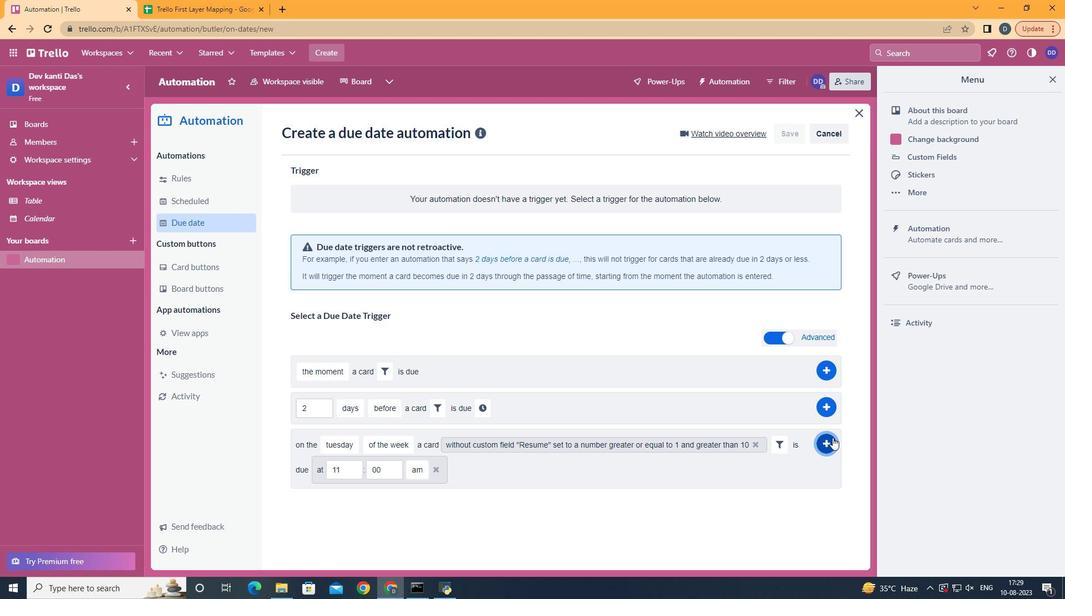 
Action: Mouse pressed left at (844, 448)
Screenshot: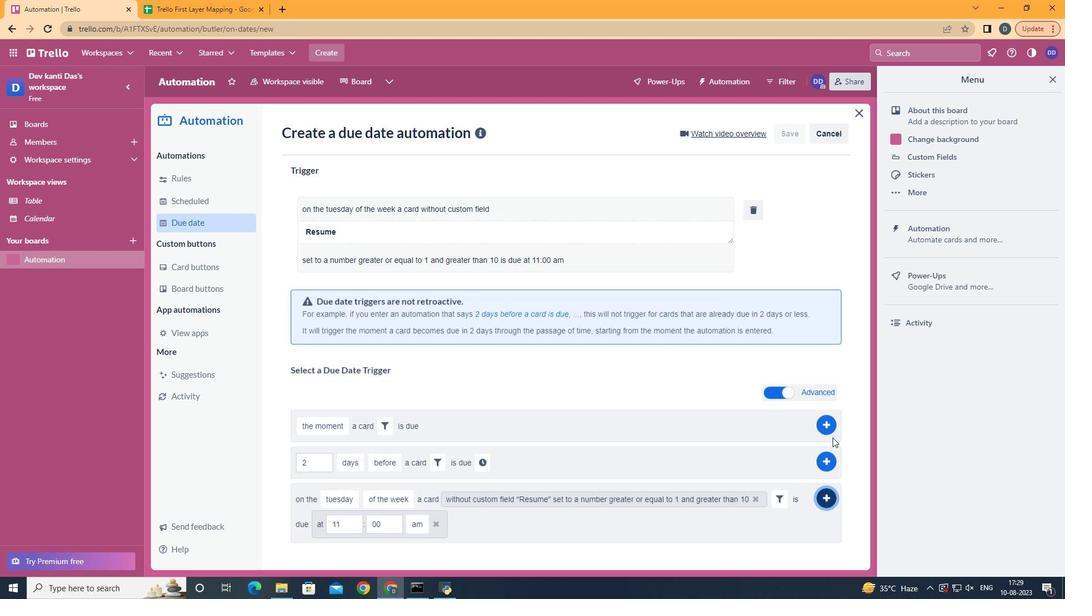 
